 Task: Search the historic French Quarter to Baton Rouge, Louisiana, using walking directions.
Action: Mouse moved to (91, 42)
Screenshot: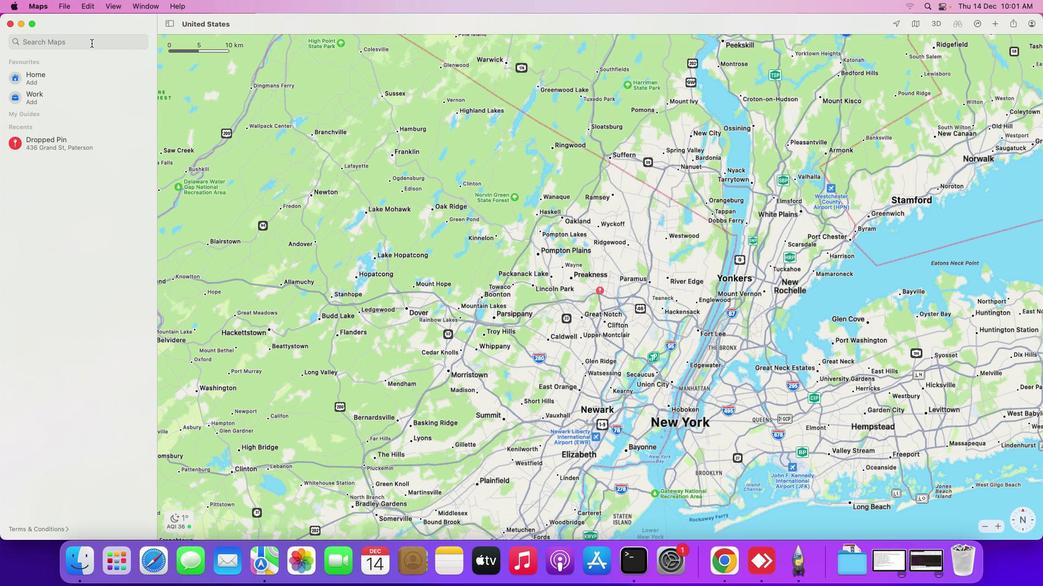 
Action: Mouse pressed left at (91, 42)
Screenshot: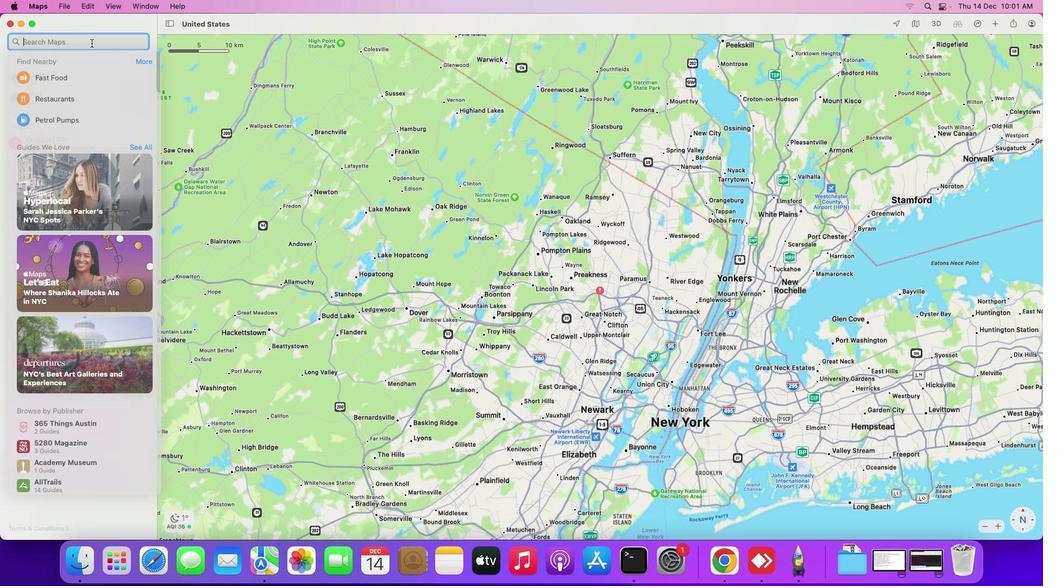 
Action: Key pressed 'd'Key.backspace'h''i''s''t''o''r''i''c'Key.spaceKey.shift_r'F''r''e''s'Key.backspace'n''c''h'Key.spaceKey.shift_r'Q''u''a''r''t''e''r'Key.space'i''n'Key.spaceKey.shift_r'B''a''t''o''n'Key.spaceKey.shift_r'E''R'Key.backspaceKey.backspaceKey.shift_r'R''o''u''g''e'','Key.spaceKey.shift_r'L''o''u''i''s''i''a''n''a'Key.enter
Screenshot: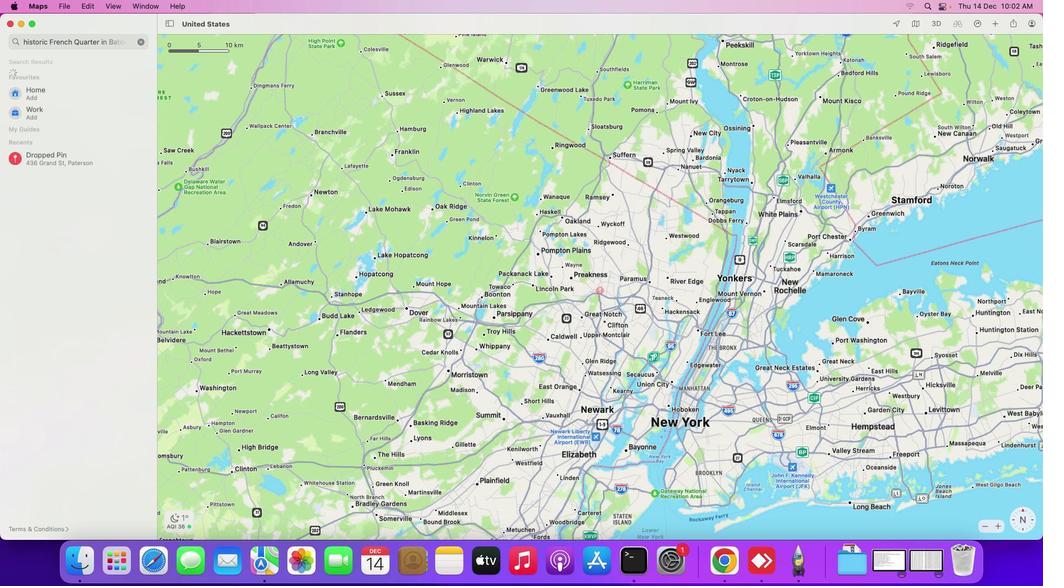 
Action: Mouse moved to (705, 195)
Screenshot: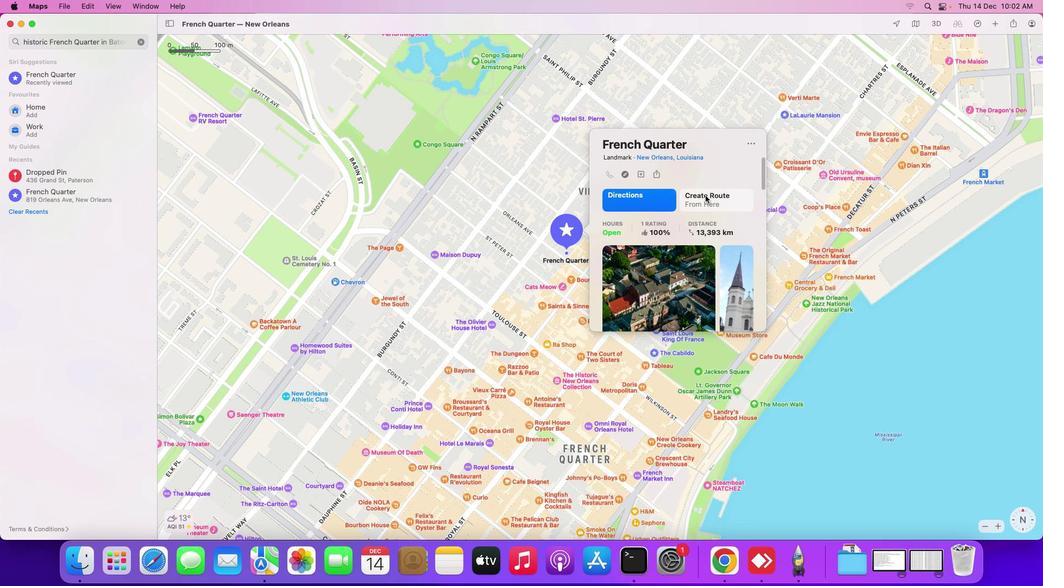 
Action: Mouse pressed left at (705, 195)
Screenshot: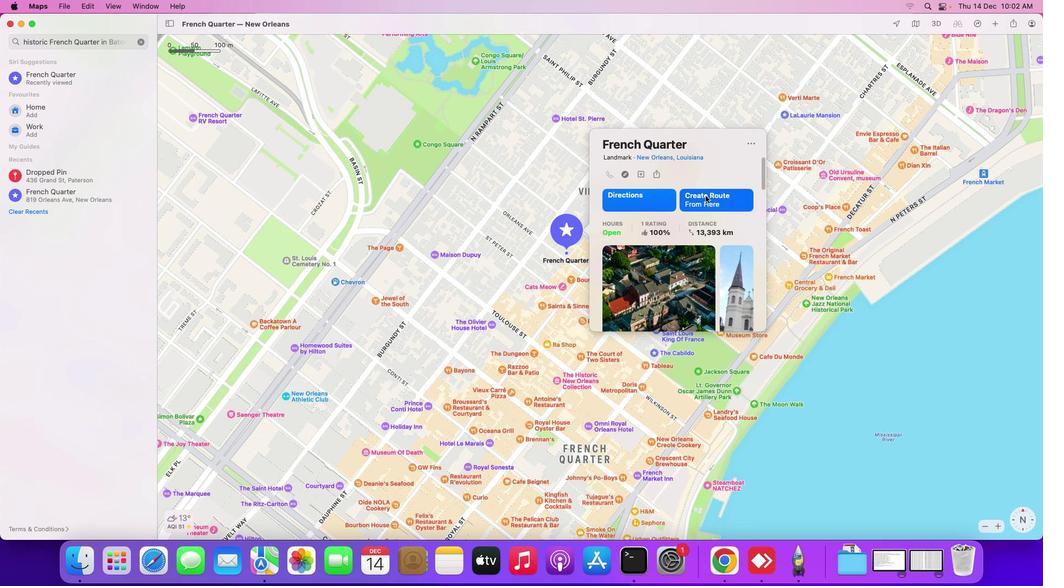 
Action: Mouse moved to (967, 59)
Screenshot: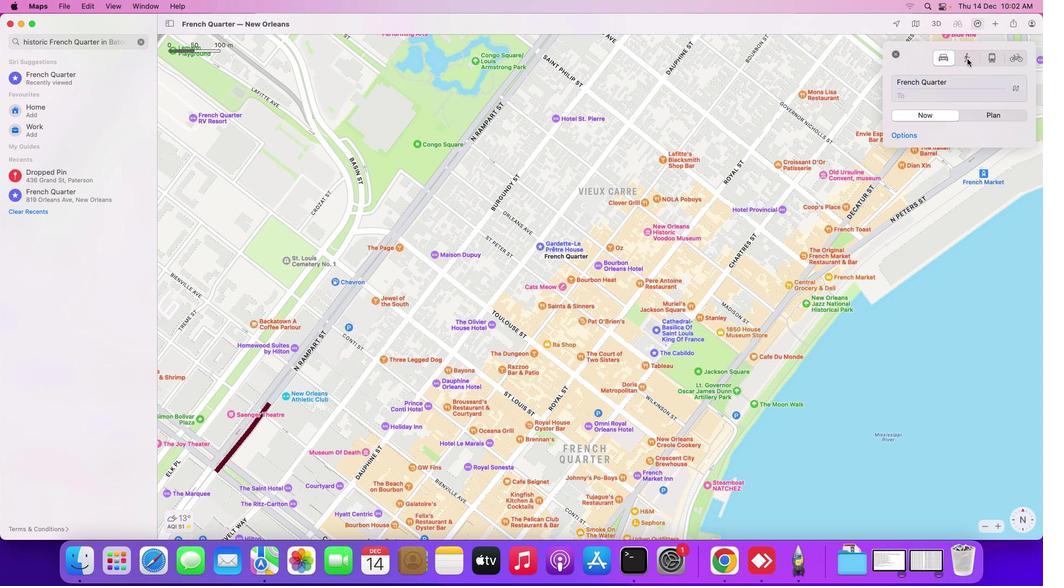
Action: Mouse pressed left at (967, 59)
Screenshot: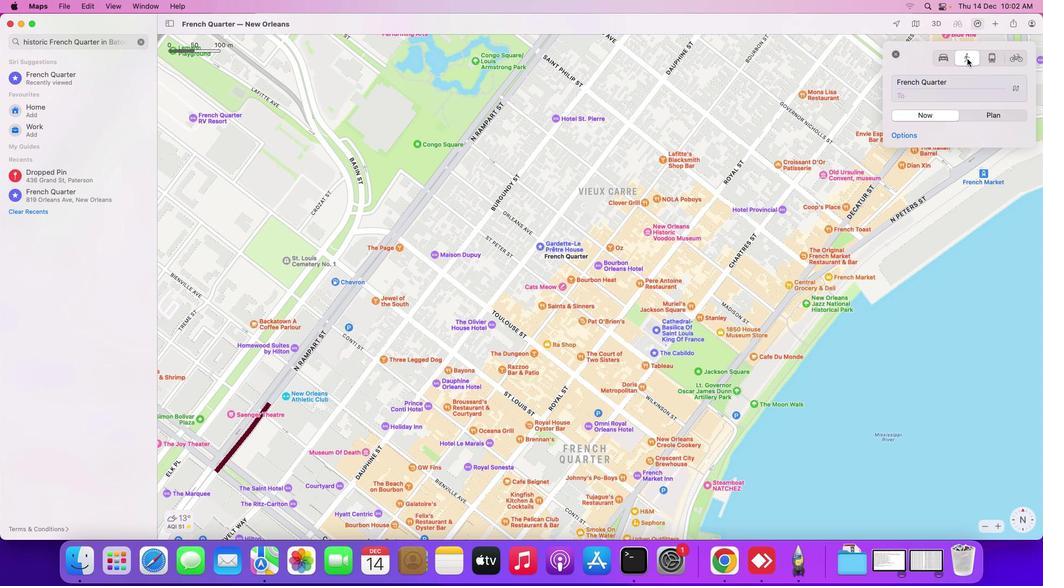
Action: Mouse moved to (929, 95)
Screenshot: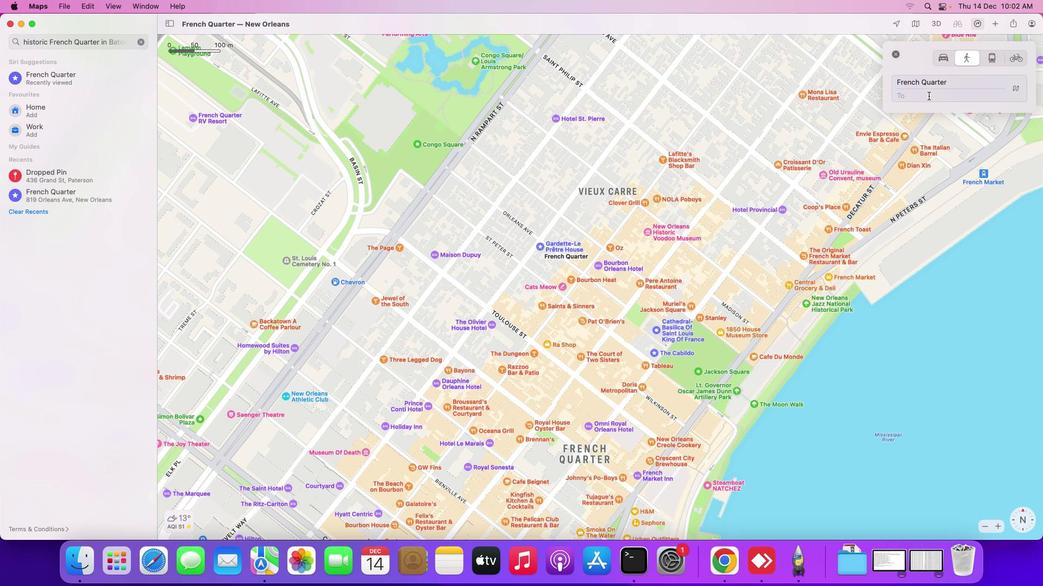
Action: Mouse pressed left at (929, 95)
Screenshot: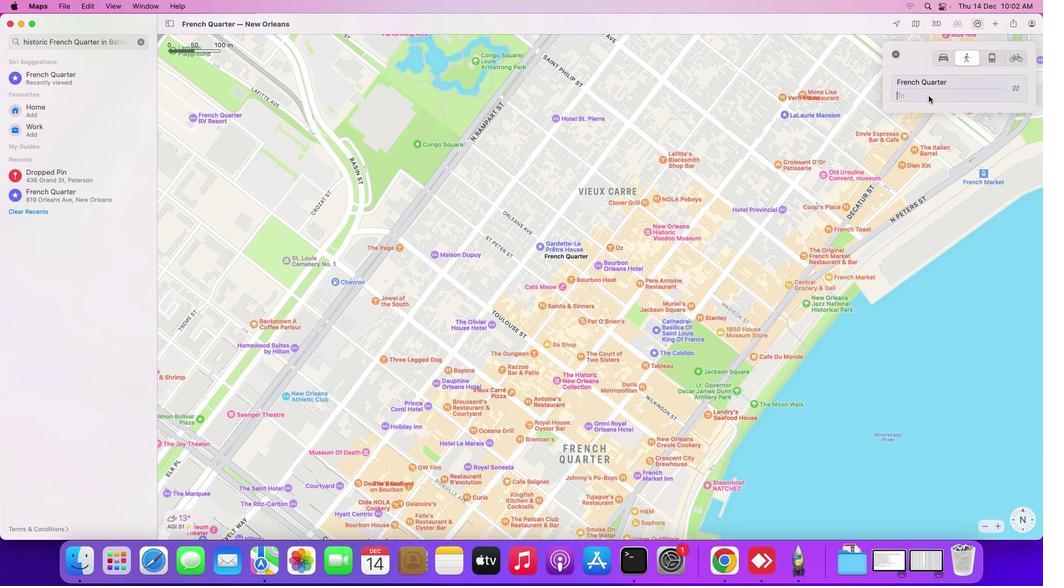 
Action: Mouse moved to (912, 106)
Screenshot: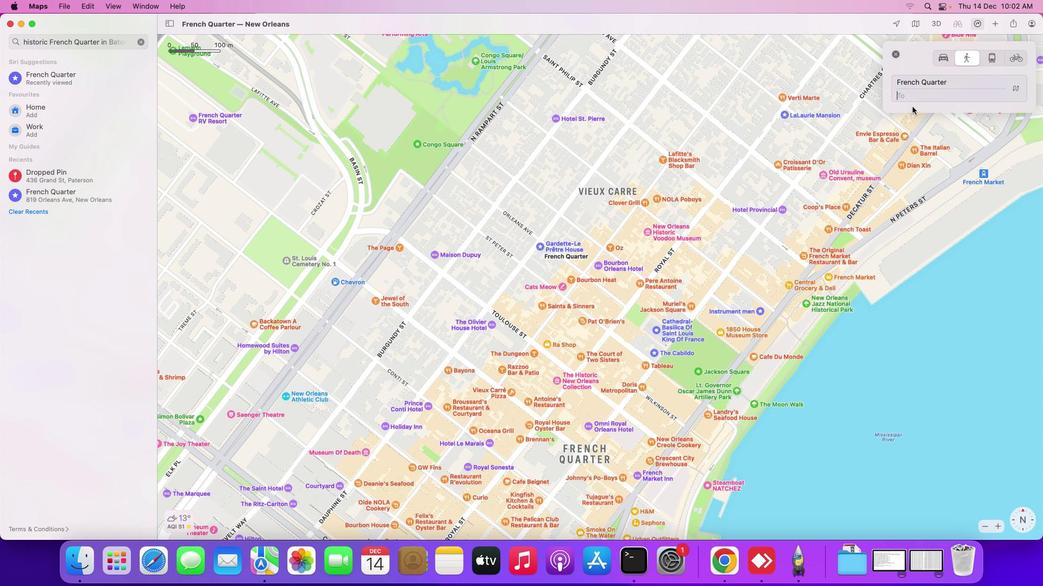 
Action: Key pressed 'd'Key.backspaceKey.shift_r'B''a''t''o''n'Key.spaceKey.shift_r'R''o''u''g''e'','Key.spaceKey.shift_r'L''o''u''i'
Screenshot: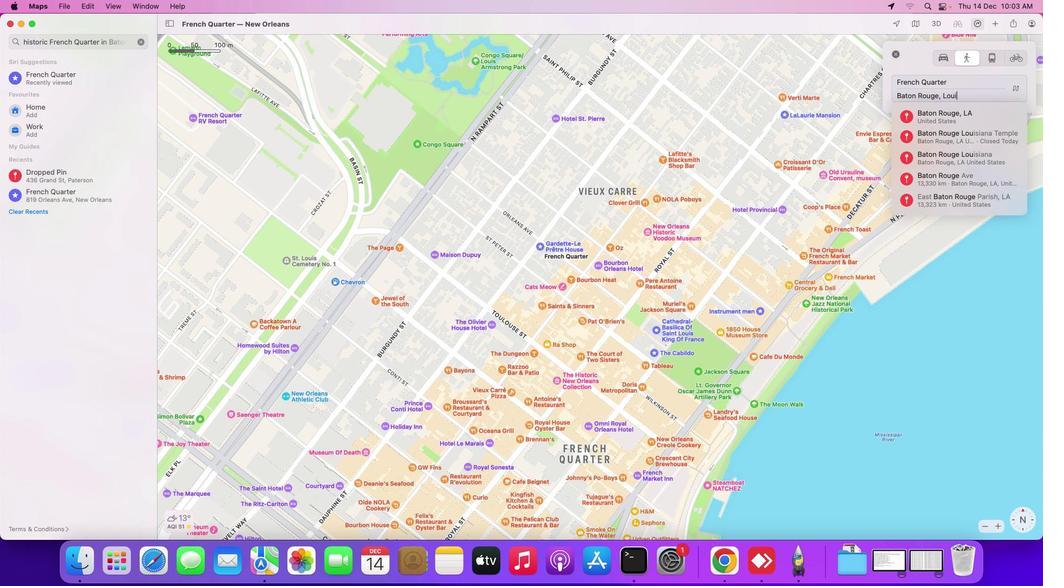 
Action: Mouse moved to (955, 158)
Screenshot: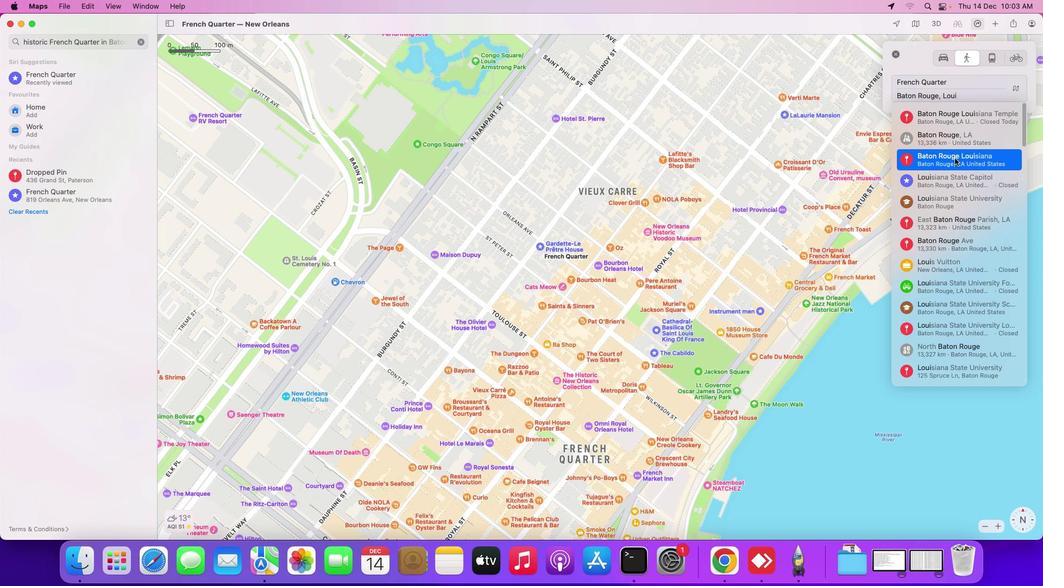 
Action: Mouse pressed left at (955, 158)
Screenshot: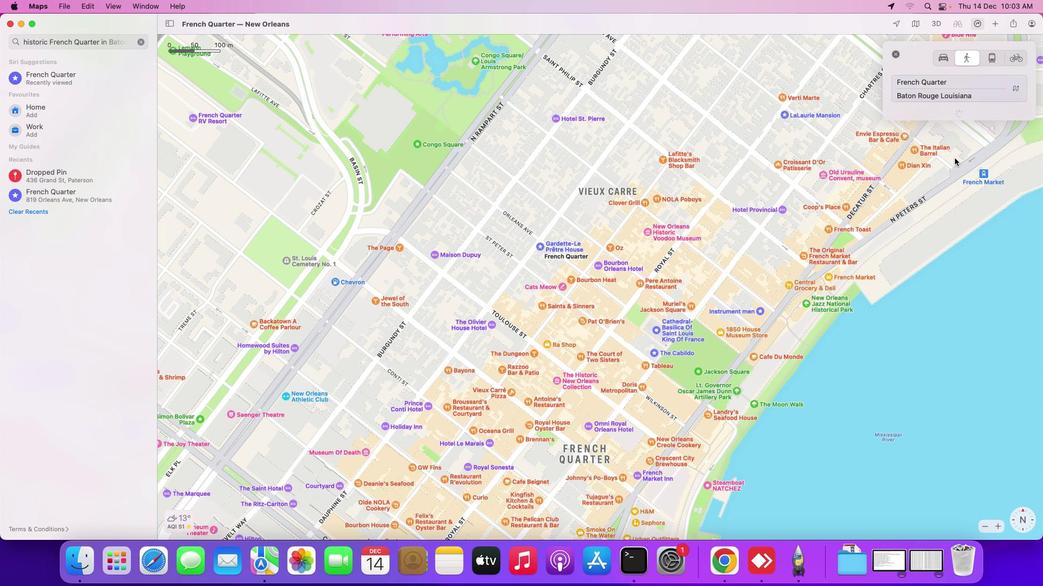 
Action: Mouse moved to (873, 178)
Screenshot: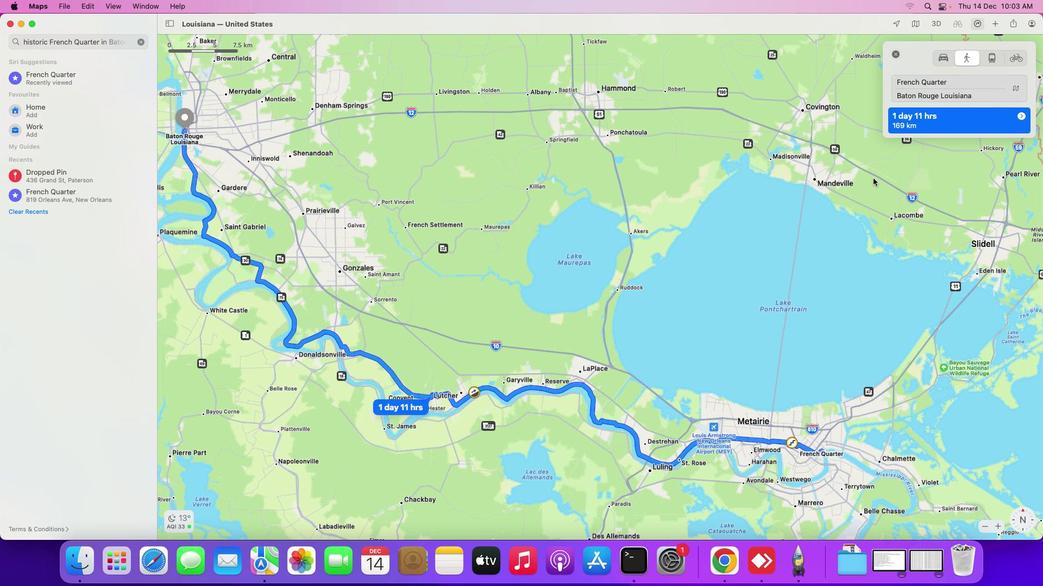 
